Task: Change the Discussion format of the category "General ideas" in the repository "Javascript" to "Announcement".
Action: Mouse moved to (1195, 198)
Screenshot: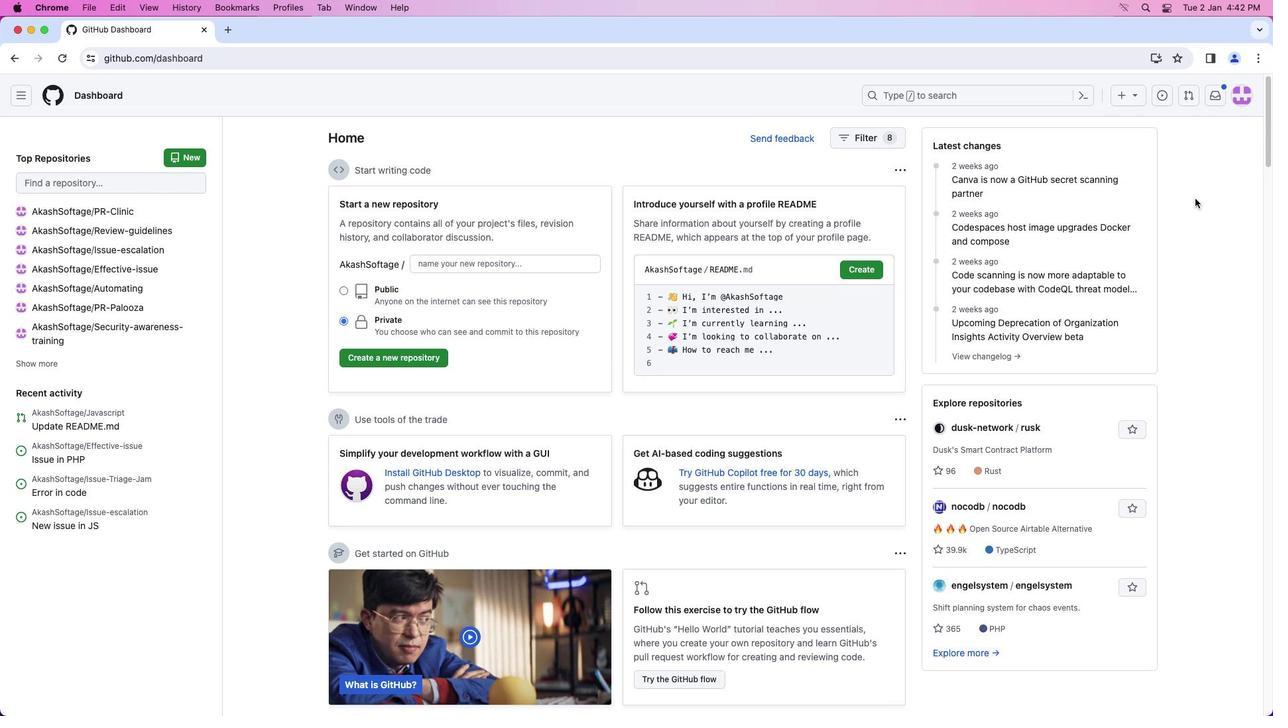 
Action: Mouse pressed left at (1195, 198)
Screenshot: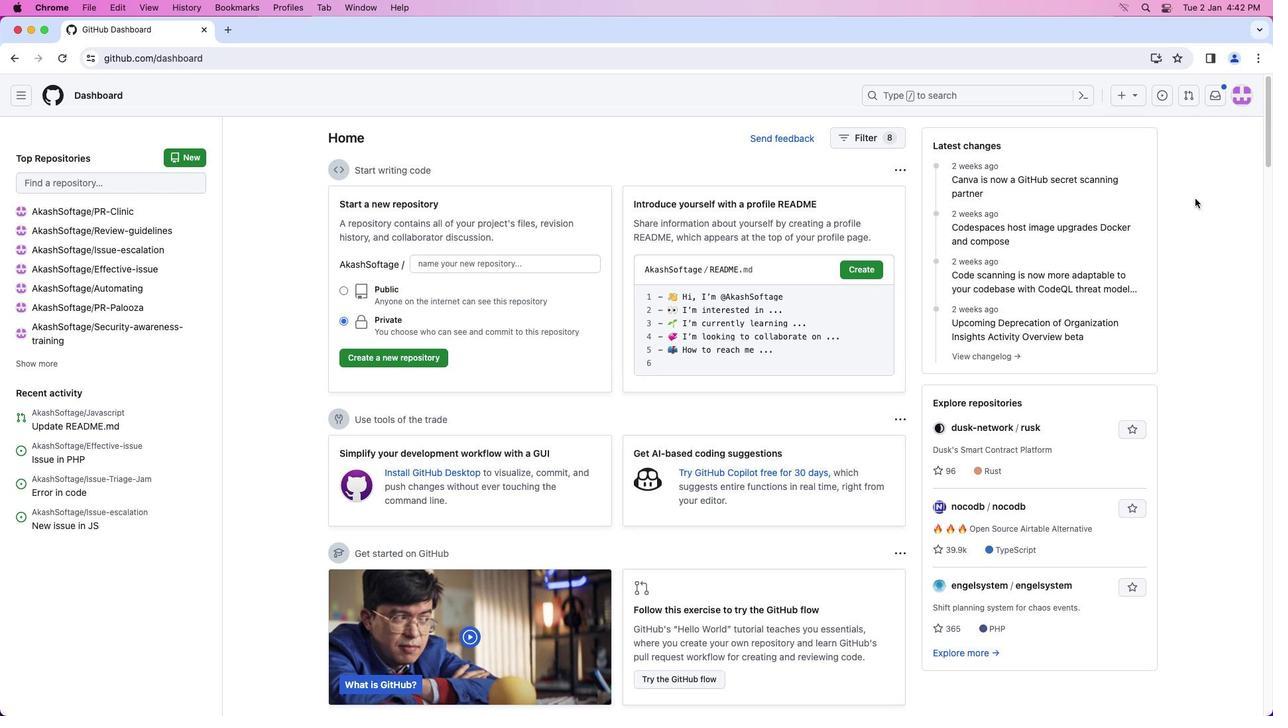 
Action: Mouse moved to (1250, 92)
Screenshot: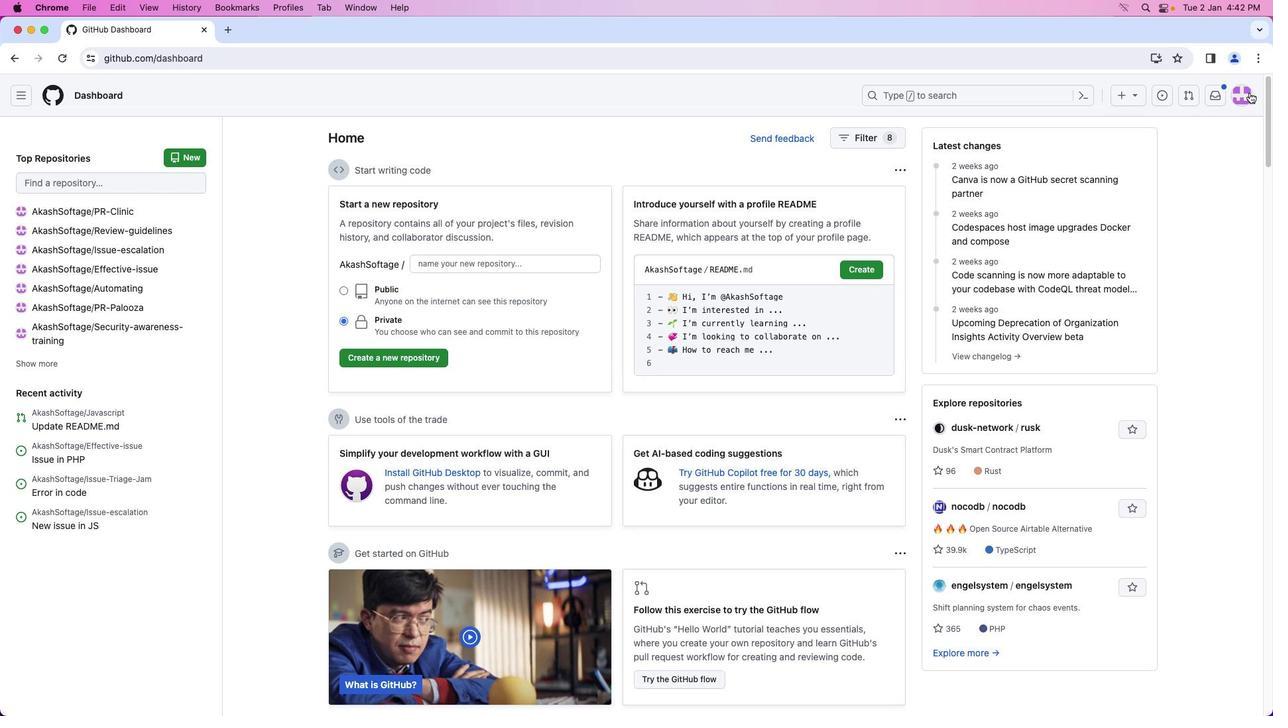 
Action: Mouse pressed left at (1250, 92)
Screenshot: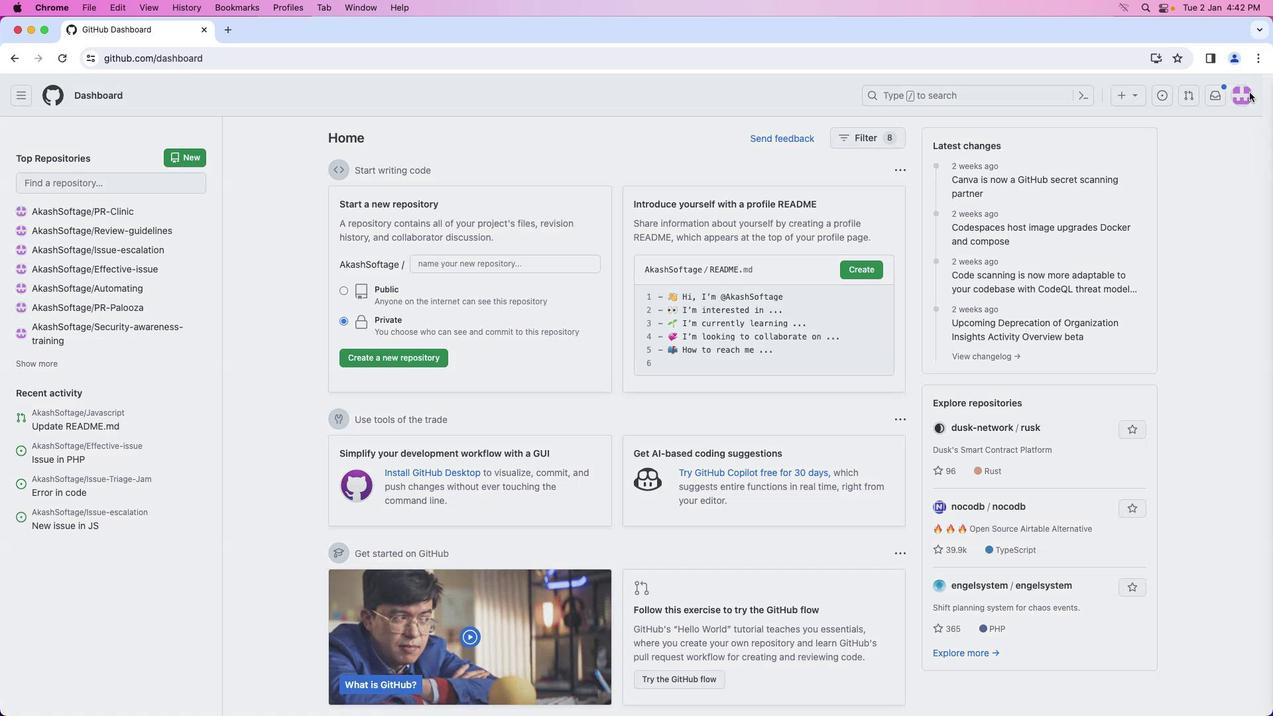 
Action: Mouse moved to (1142, 217)
Screenshot: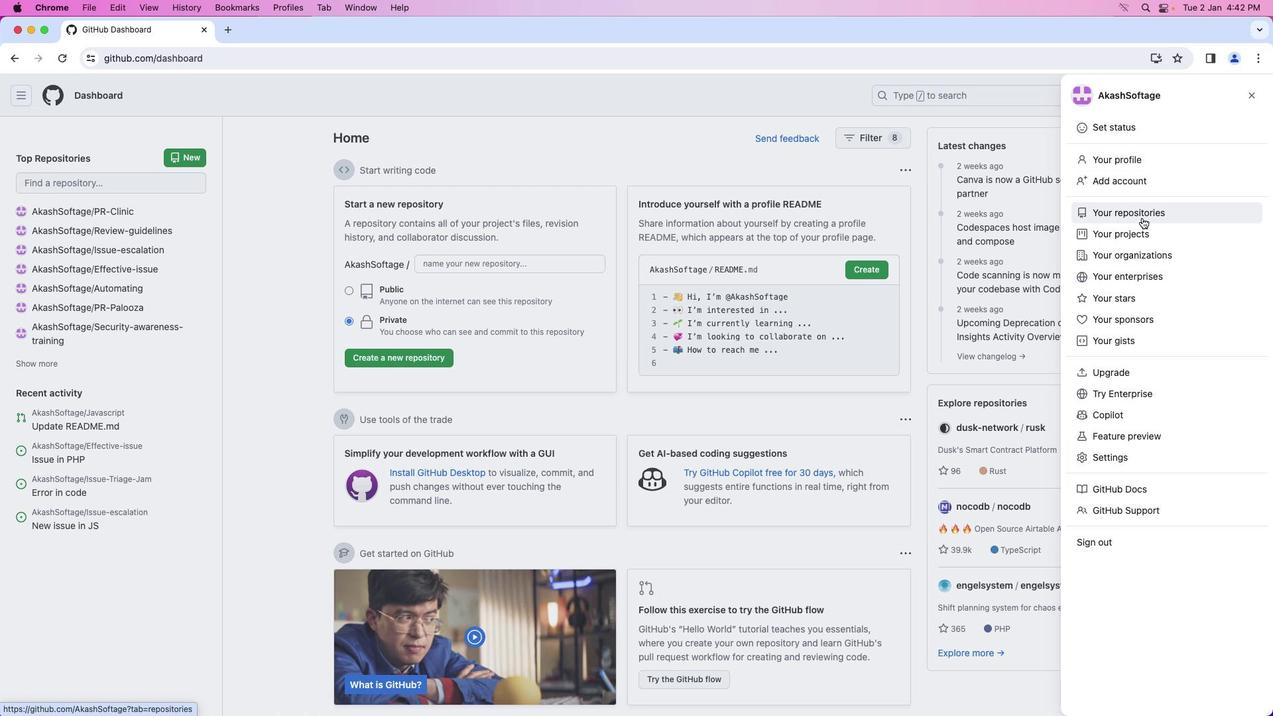 
Action: Mouse pressed left at (1142, 217)
Screenshot: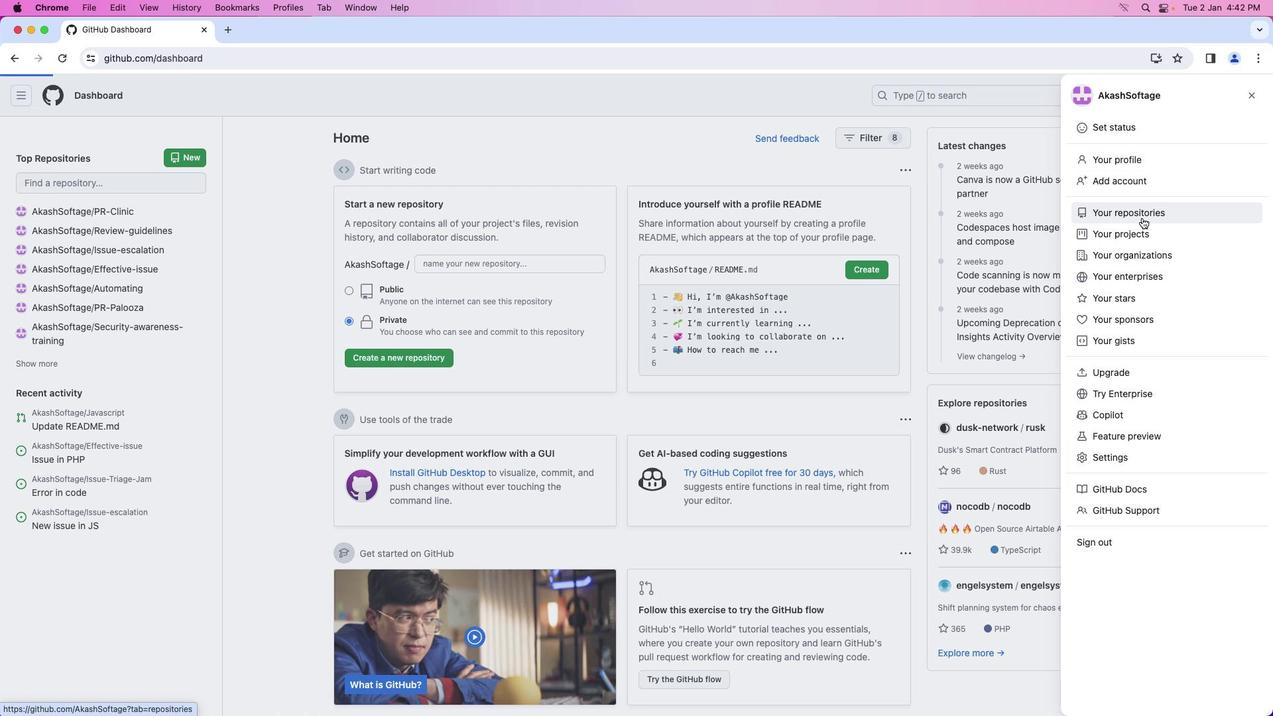 
Action: Mouse moved to (483, 220)
Screenshot: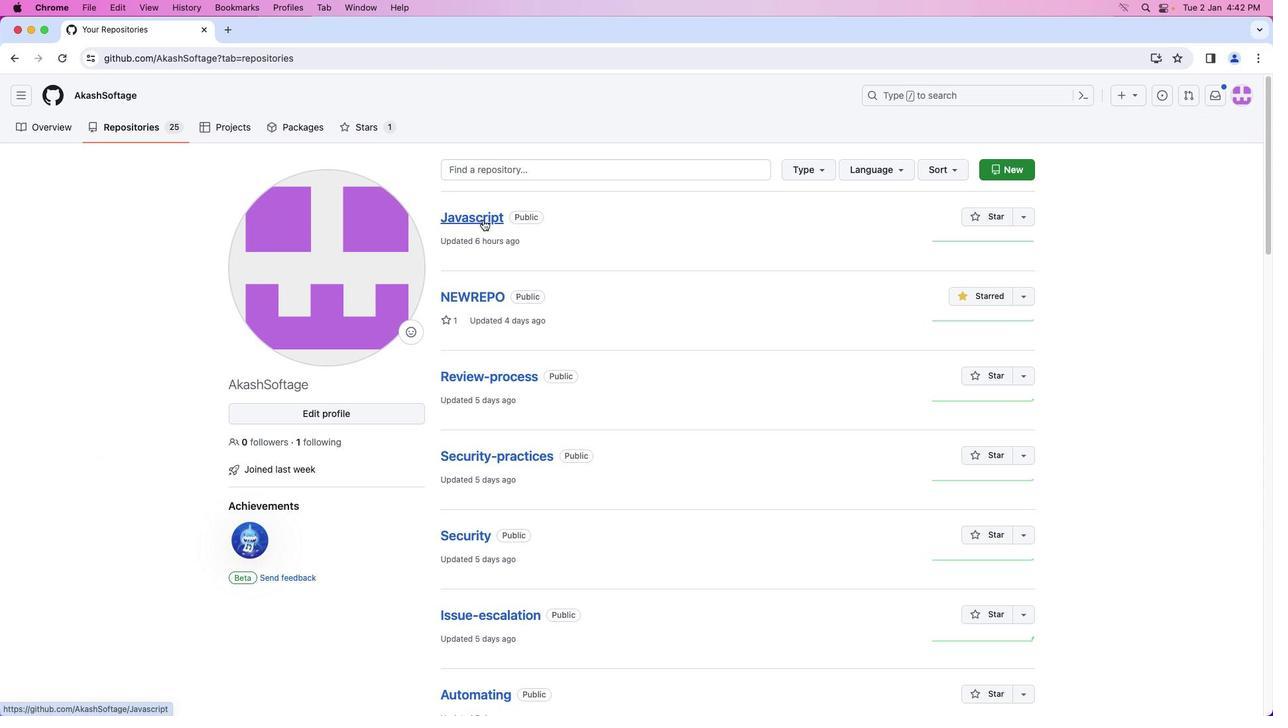 
Action: Mouse pressed left at (483, 220)
Screenshot: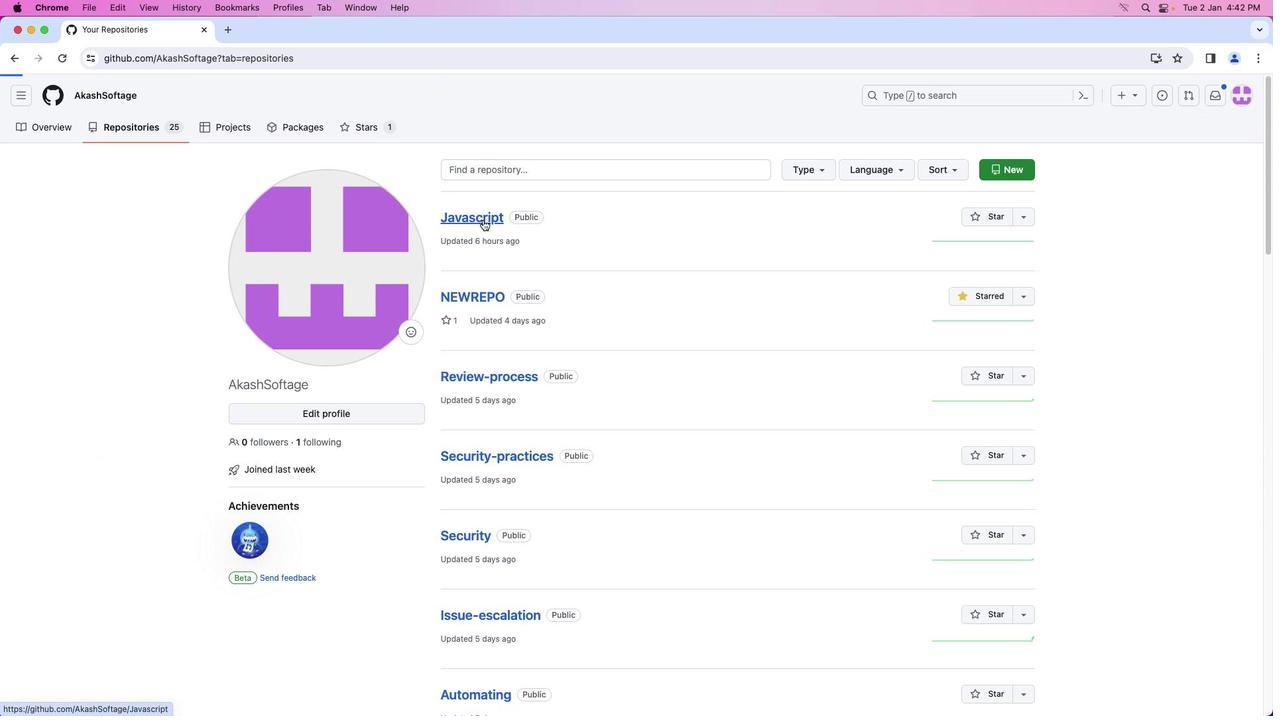 
Action: Mouse moved to (295, 132)
Screenshot: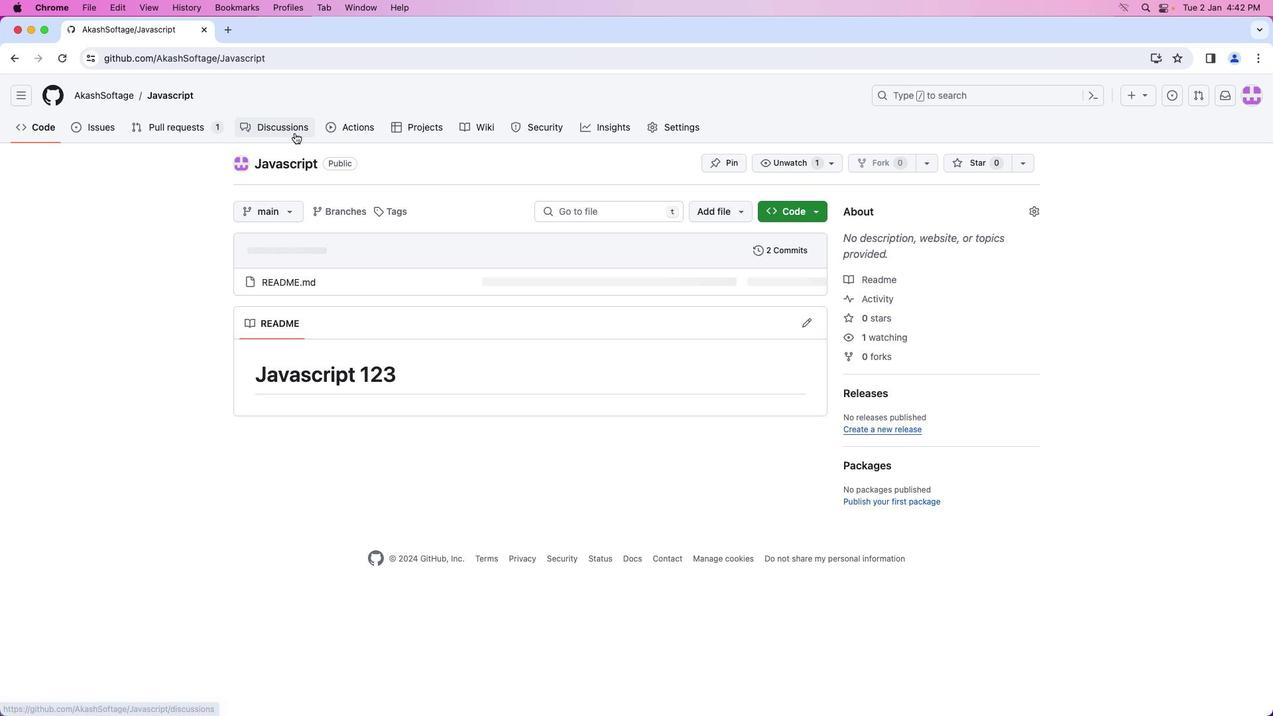 
Action: Mouse pressed left at (295, 132)
Screenshot: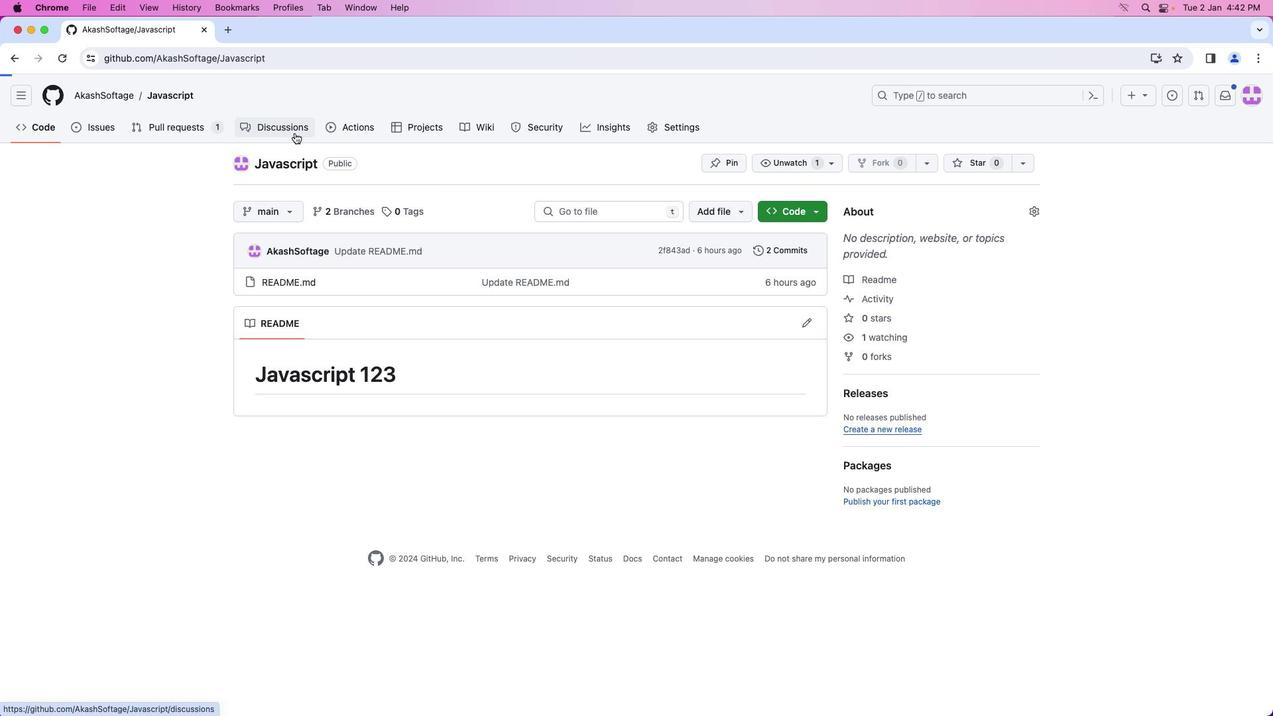 
Action: Mouse moved to (444, 323)
Screenshot: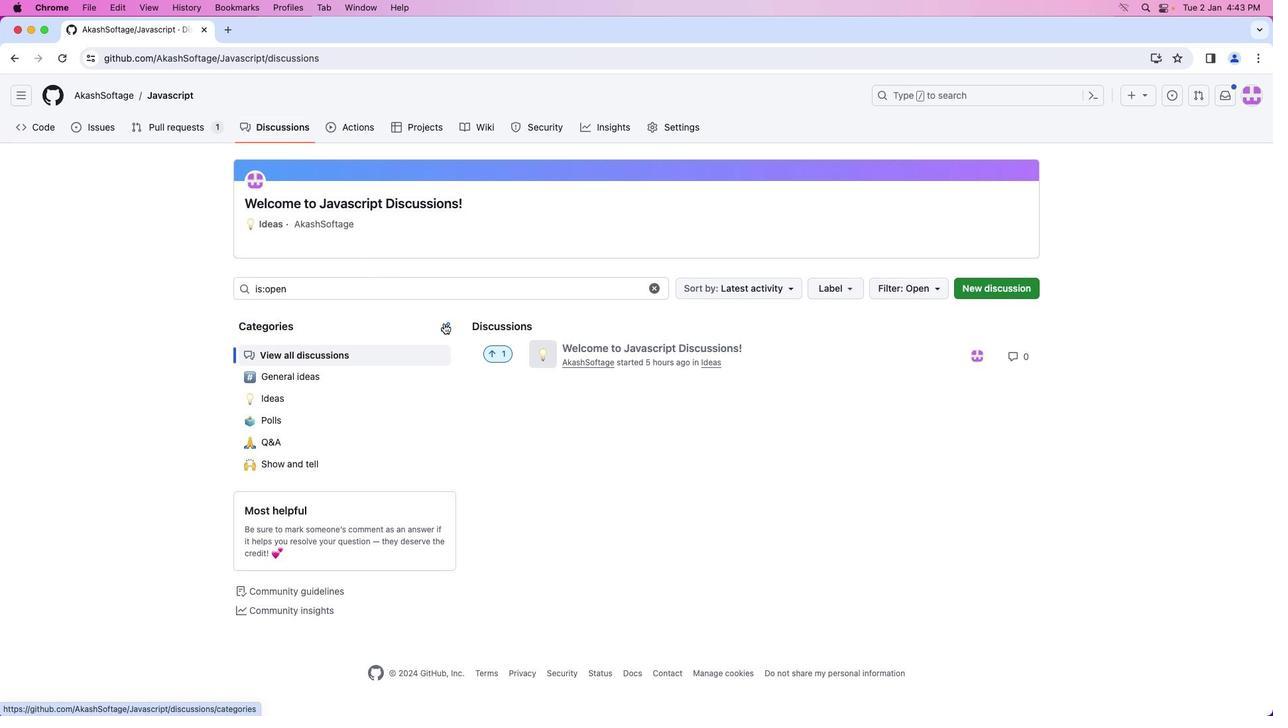 
Action: Mouse pressed left at (444, 323)
Screenshot: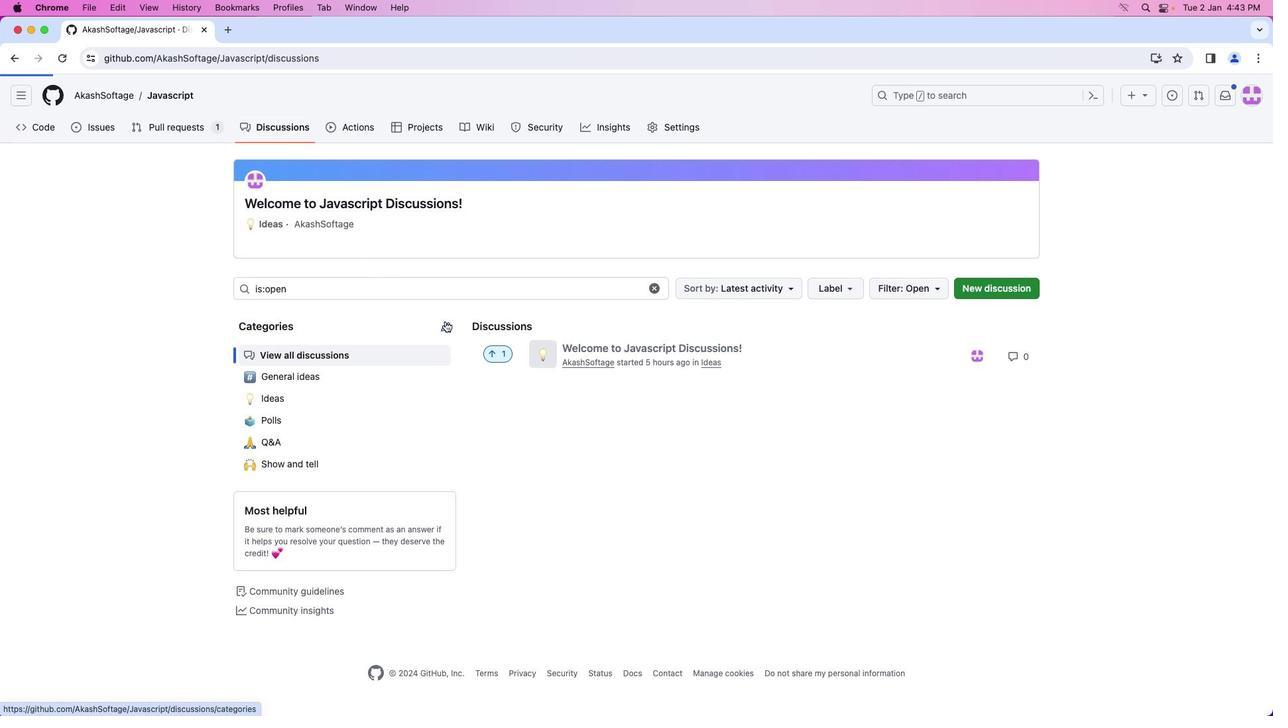 
Action: Mouse moved to (996, 277)
Screenshot: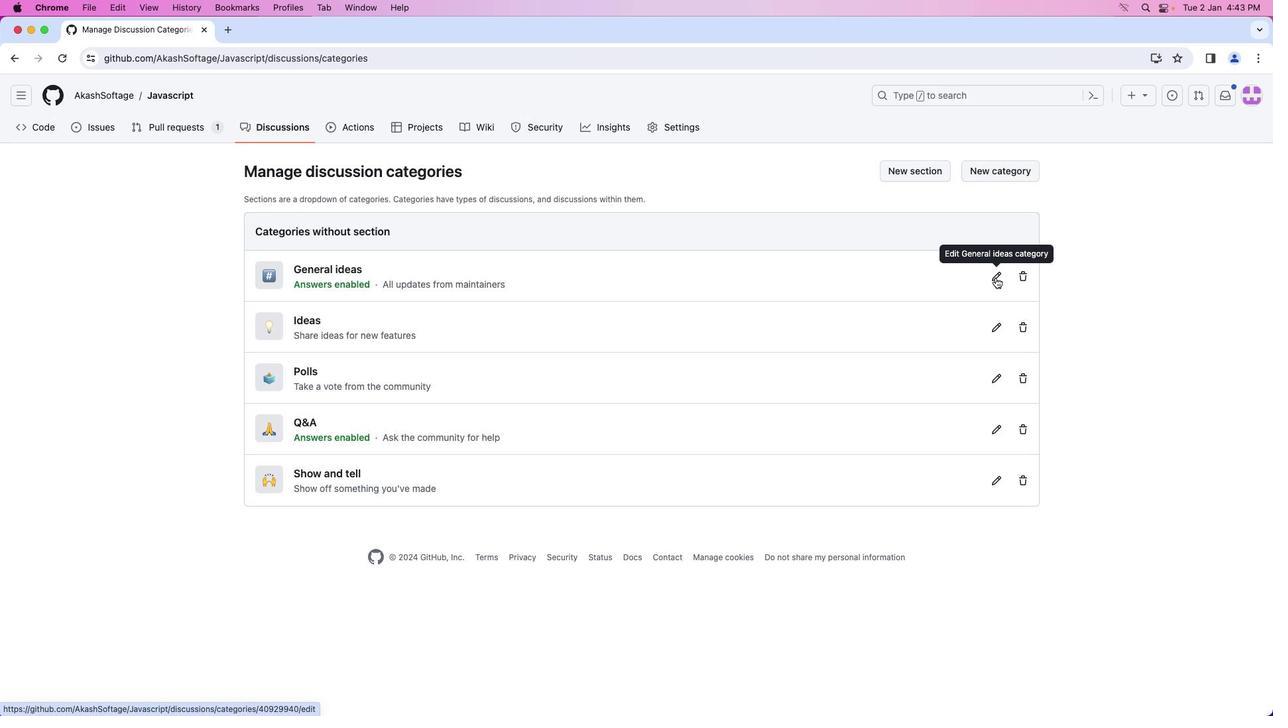 
Action: Mouse pressed left at (996, 277)
Screenshot: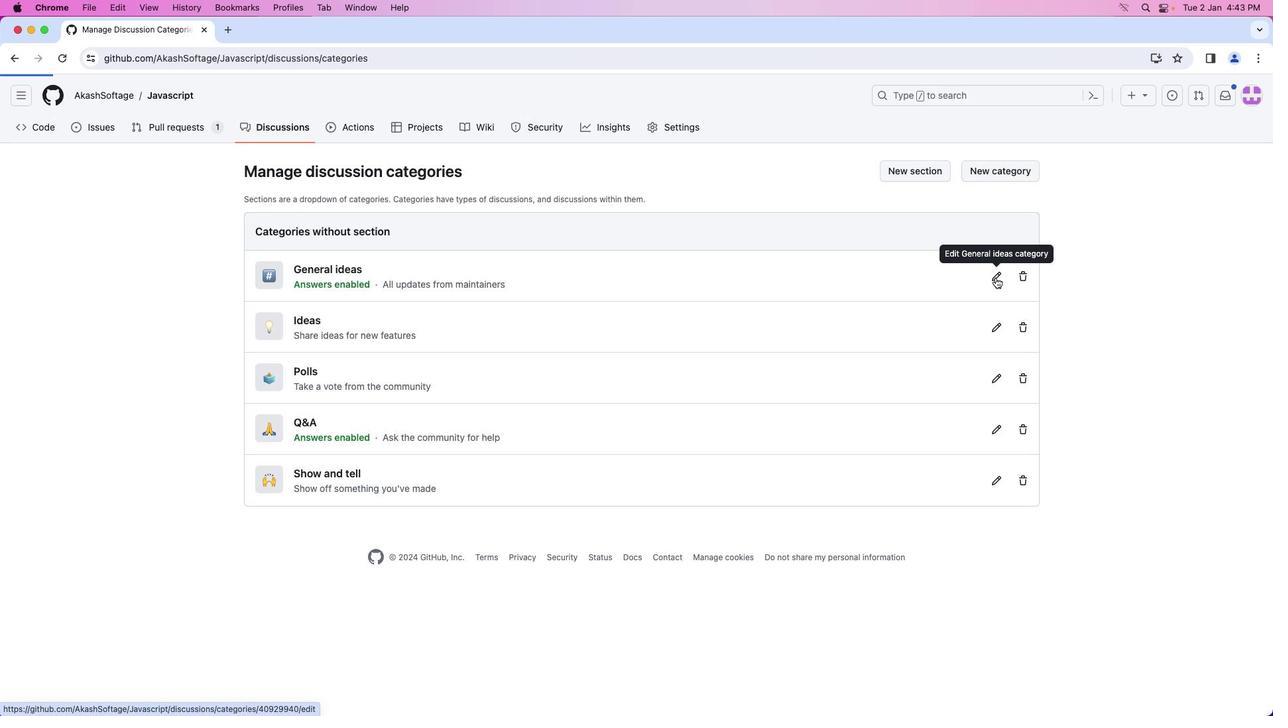 
Action: Mouse moved to (418, 423)
Screenshot: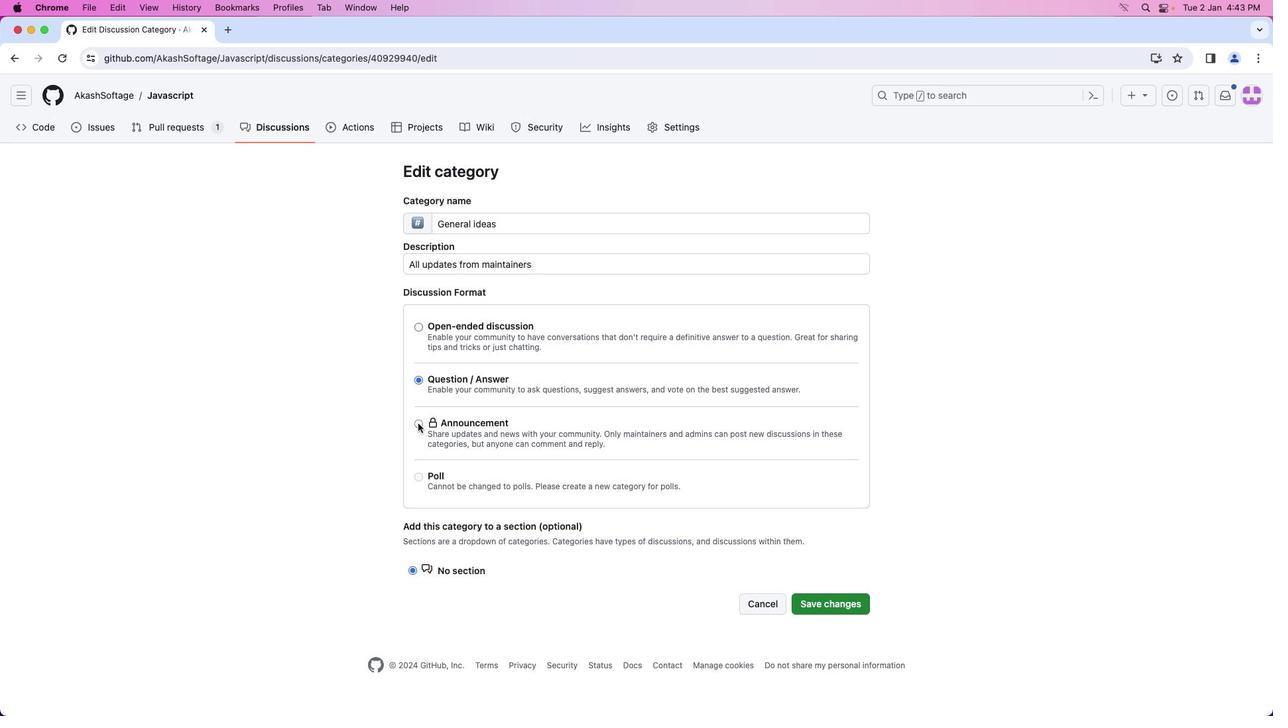 
Action: Mouse pressed left at (418, 423)
Screenshot: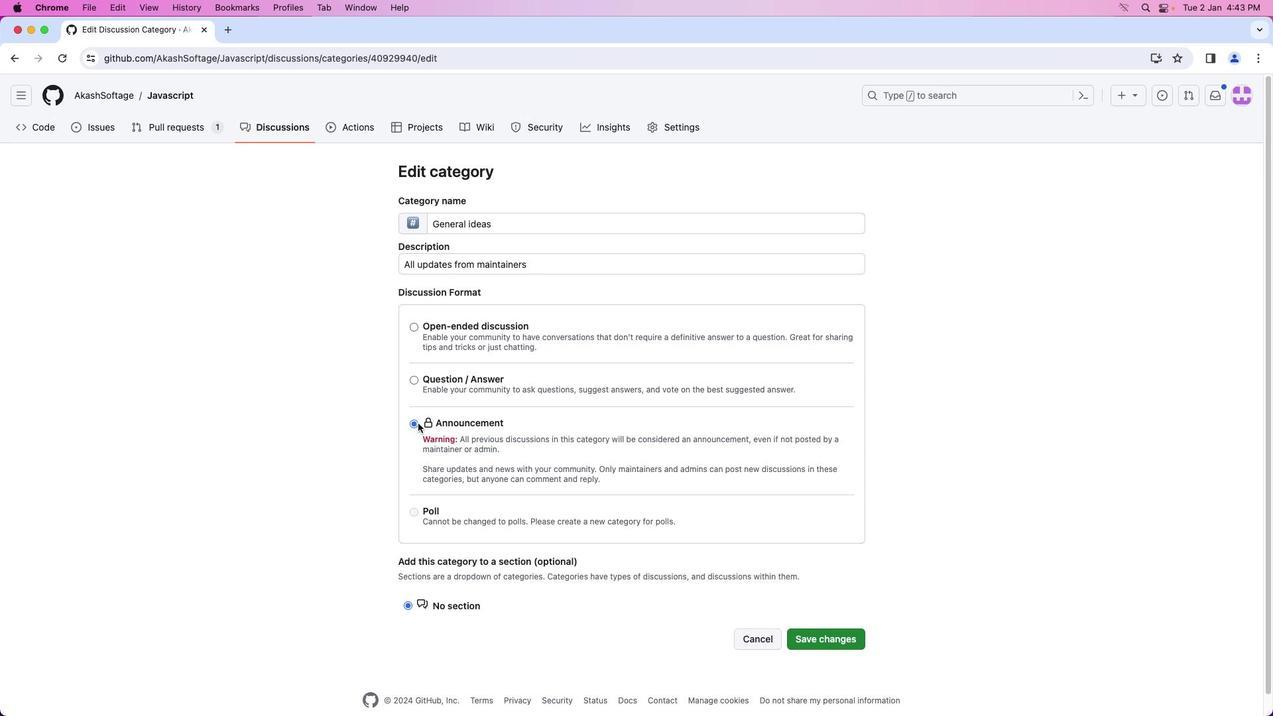 
Action: Mouse moved to (834, 633)
Screenshot: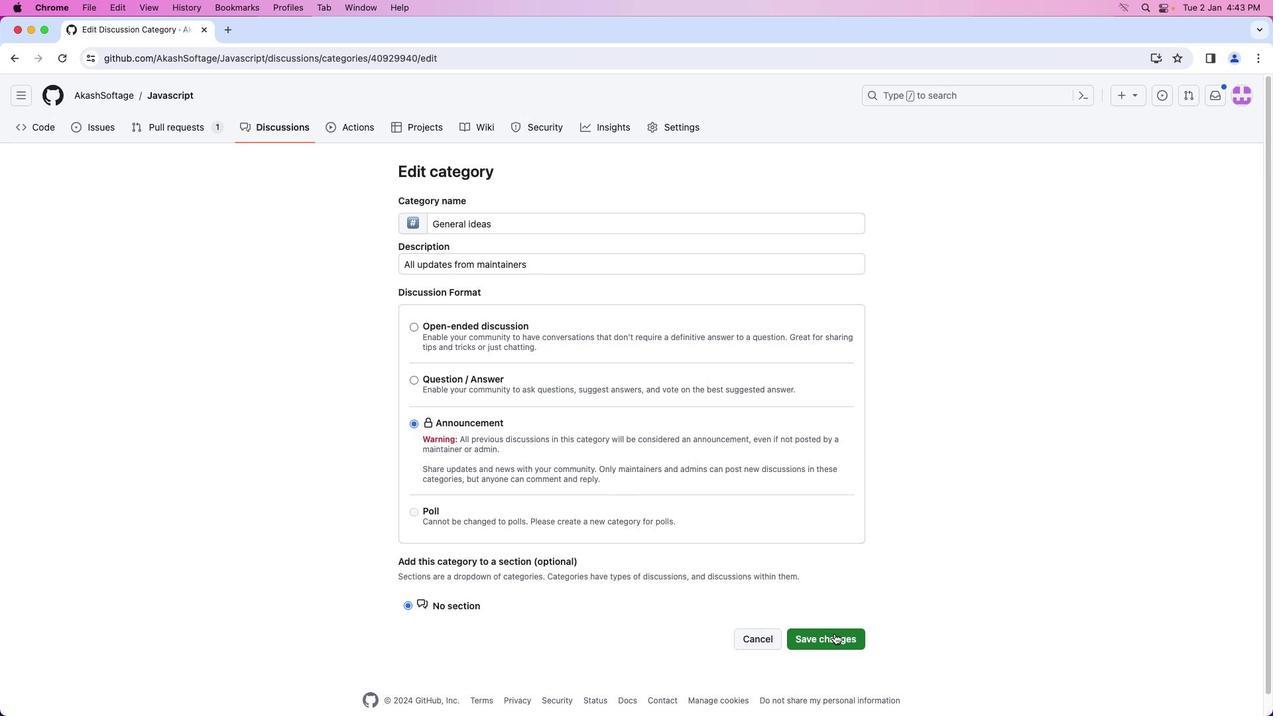 
Action: Mouse pressed left at (834, 633)
Screenshot: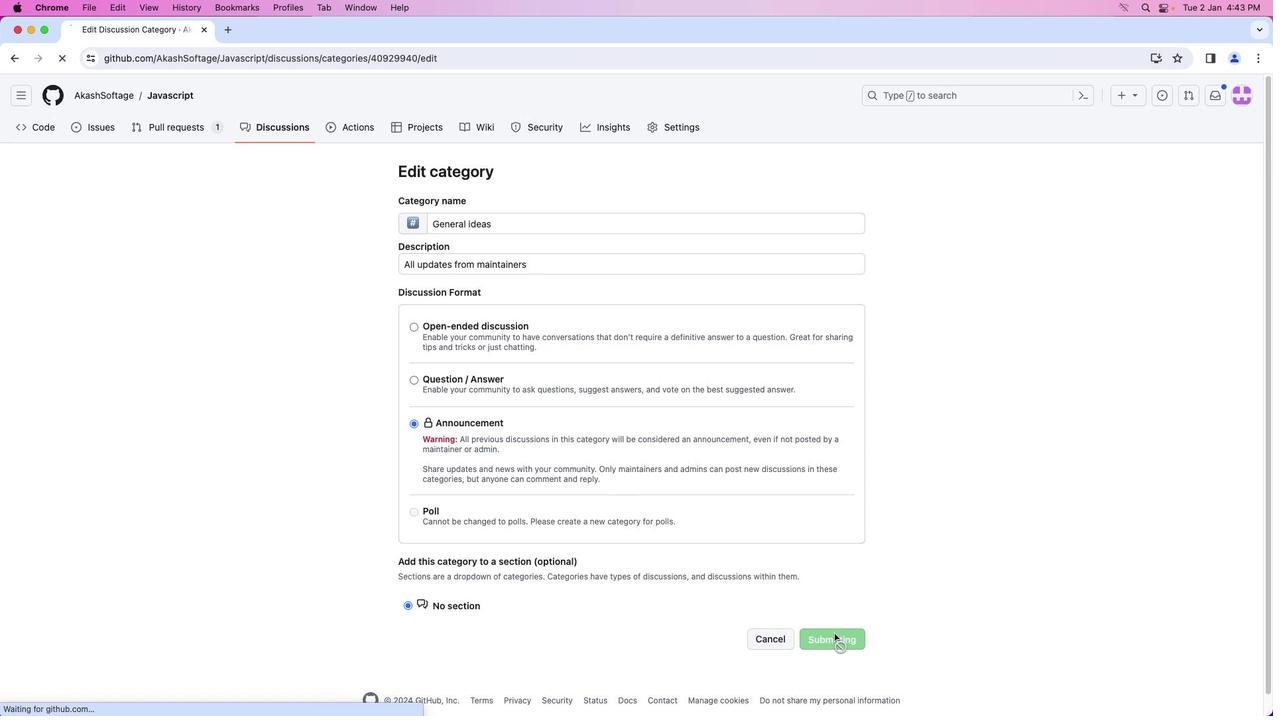 
Action: Mouse moved to (1053, 601)
Screenshot: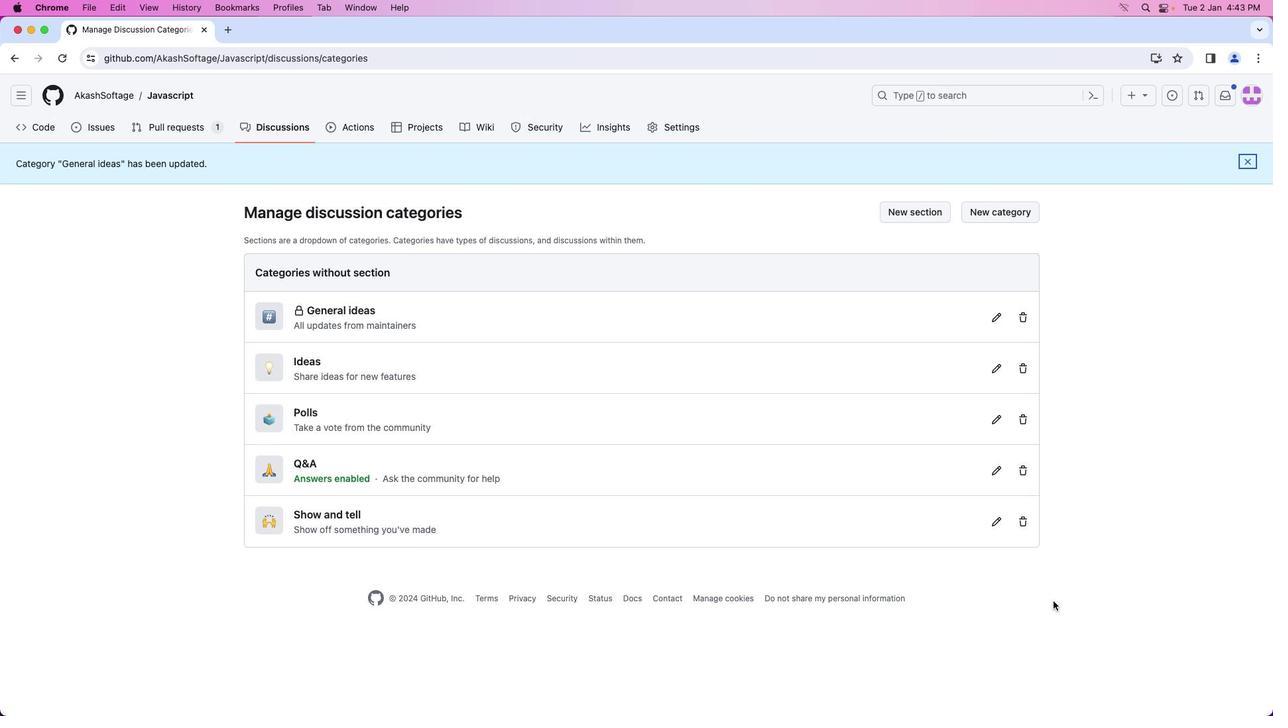 
Action: Mouse pressed left at (1053, 601)
Screenshot: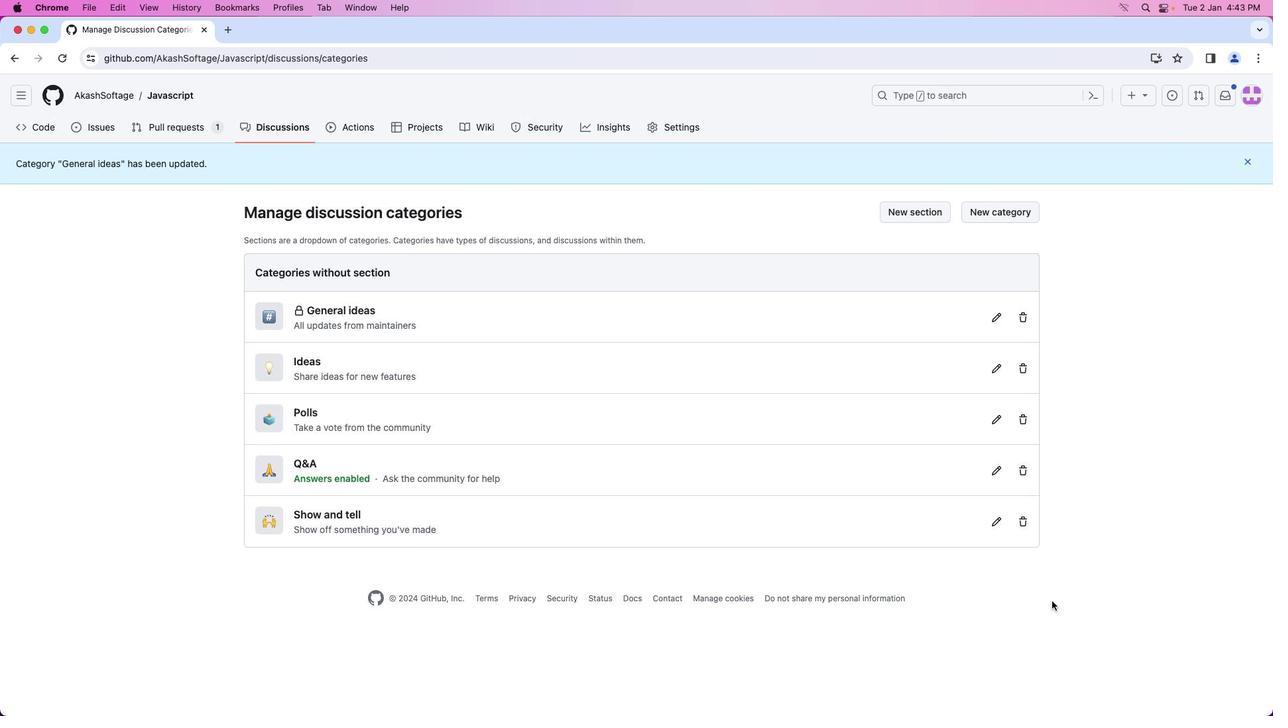 
Action: Mouse moved to (1052, 601)
Screenshot: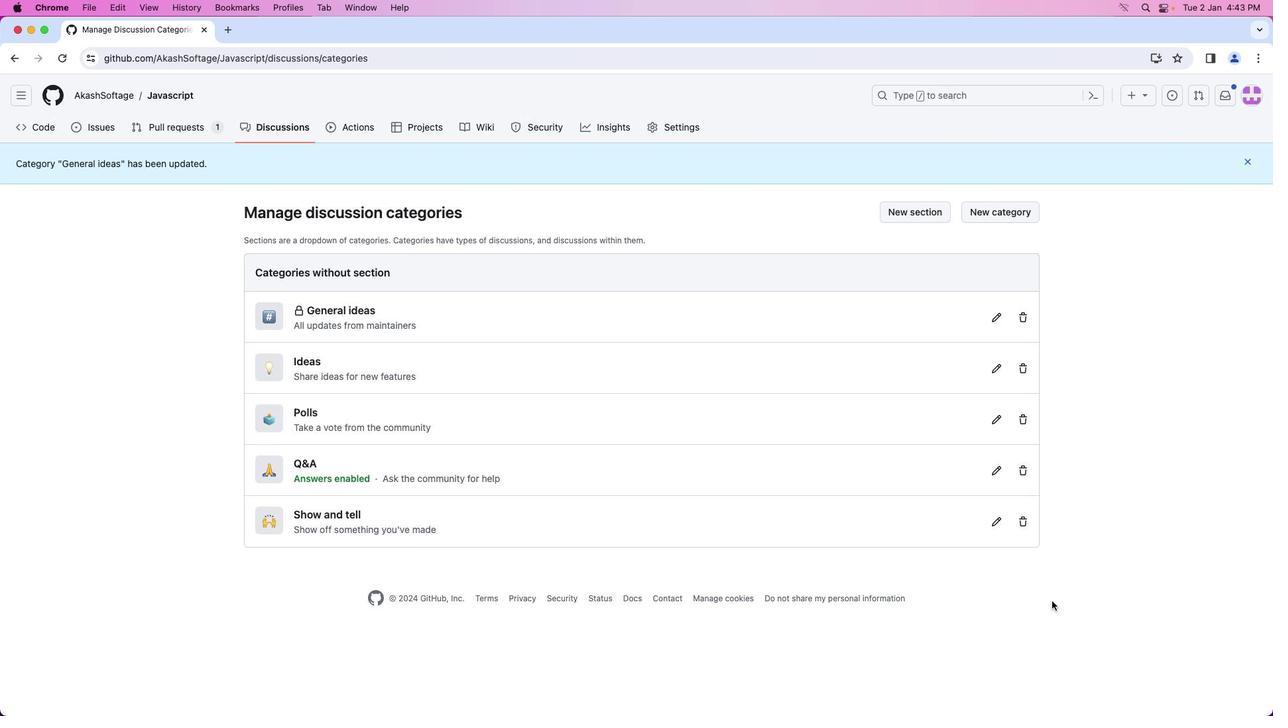 
